 Task: Create a rule from the Routing list, Task moved to a section -> Set Priority in the project AgileGator , set the section as Done clear the priority
Action: Mouse moved to (1361, 125)
Screenshot: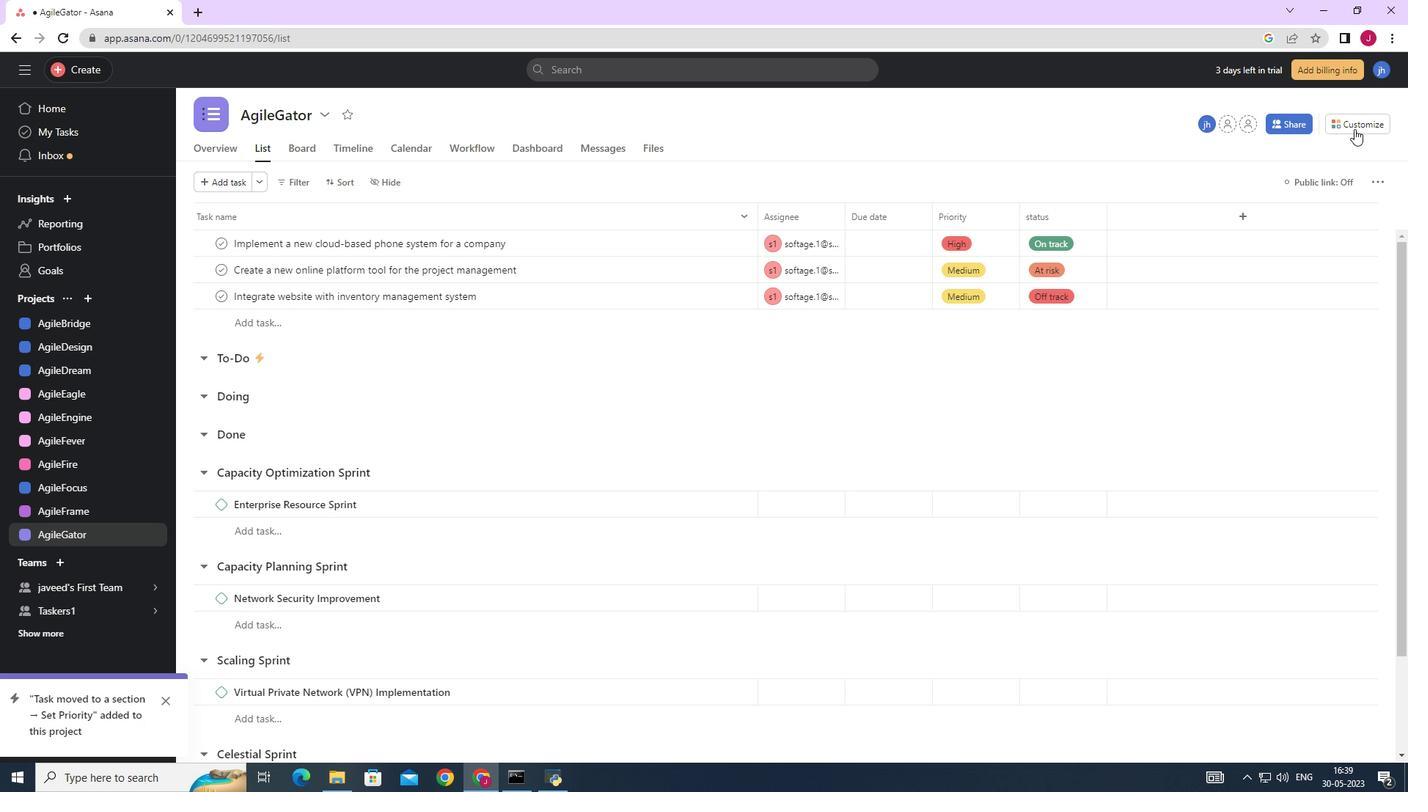 
Action: Mouse pressed left at (1361, 125)
Screenshot: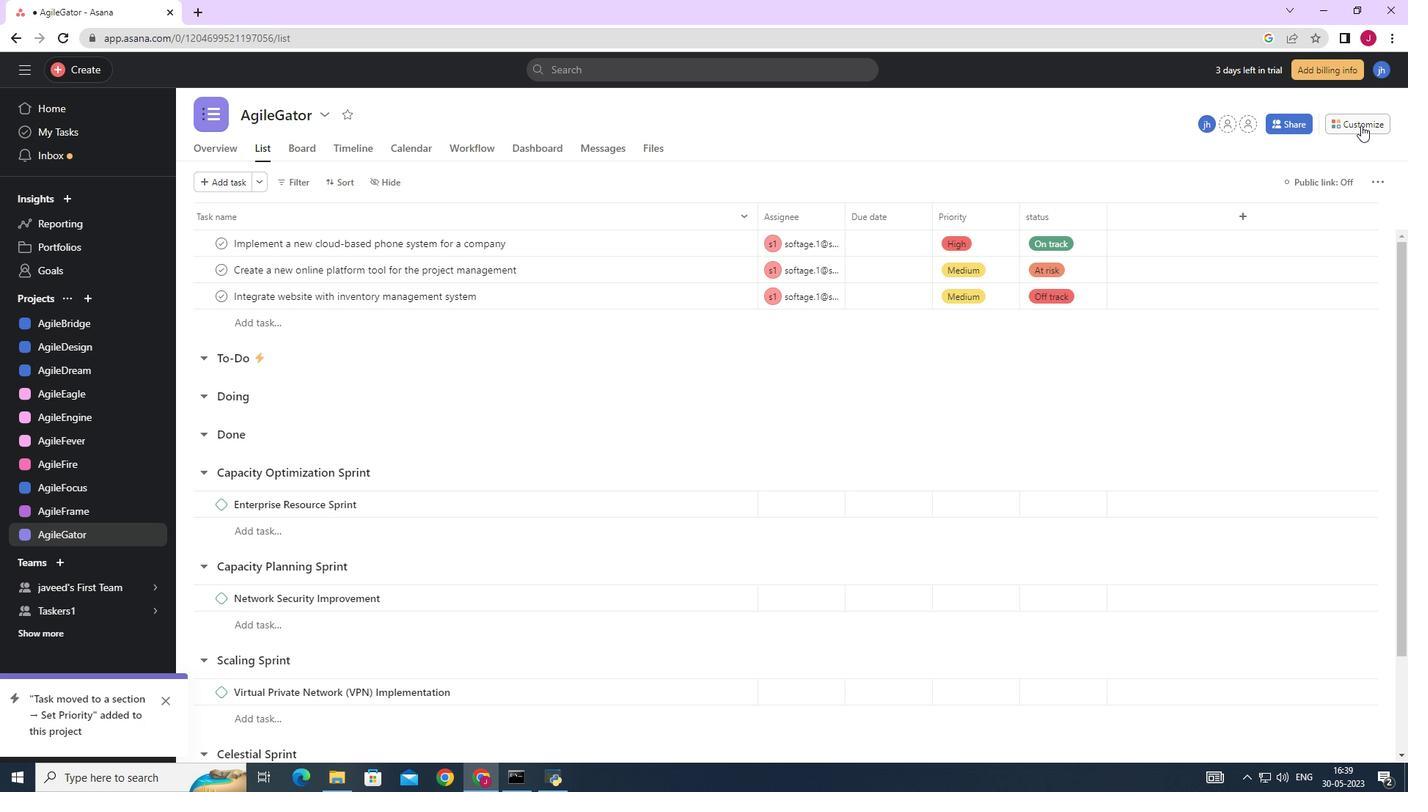 
Action: Mouse moved to (1113, 313)
Screenshot: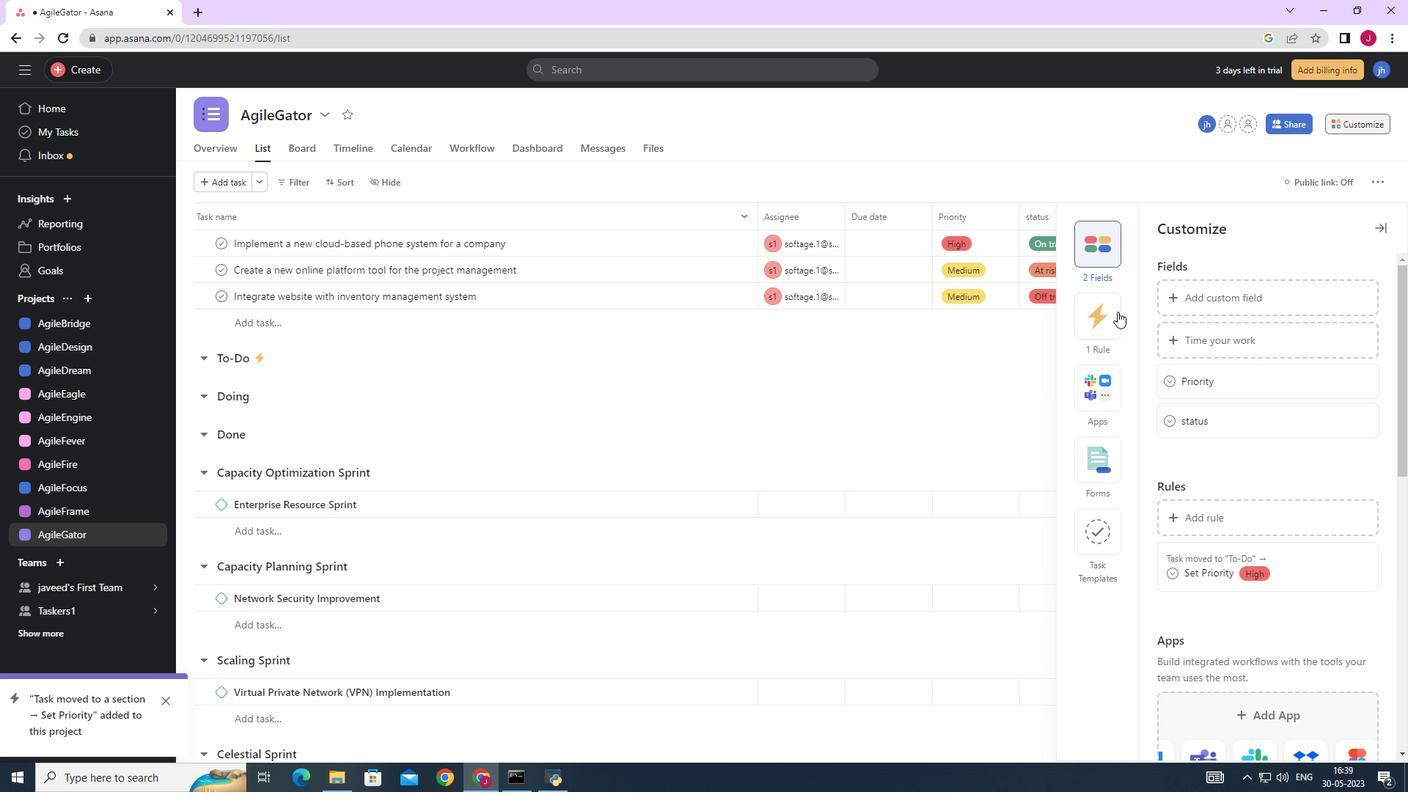 
Action: Mouse pressed left at (1113, 313)
Screenshot: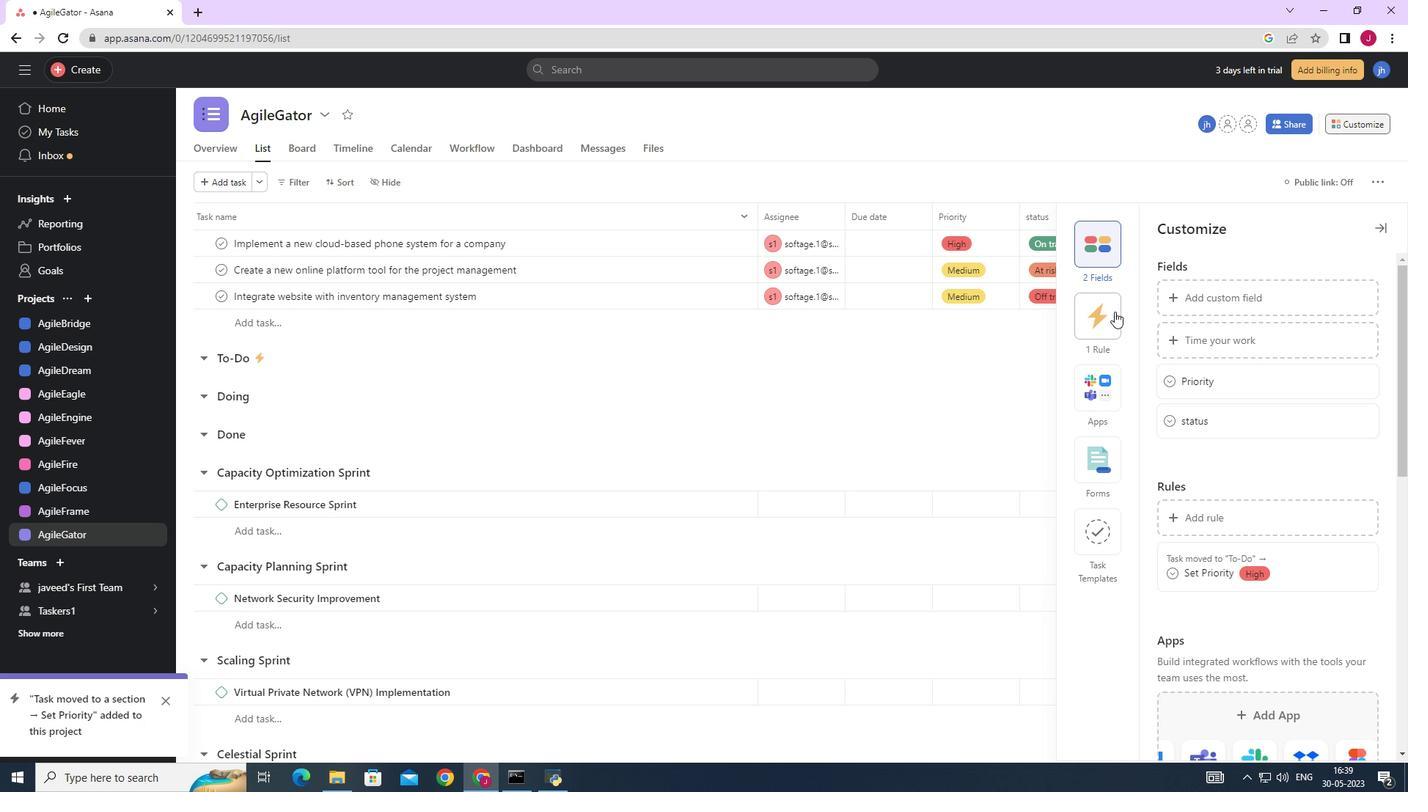 
Action: Mouse moved to (1208, 300)
Screenshot: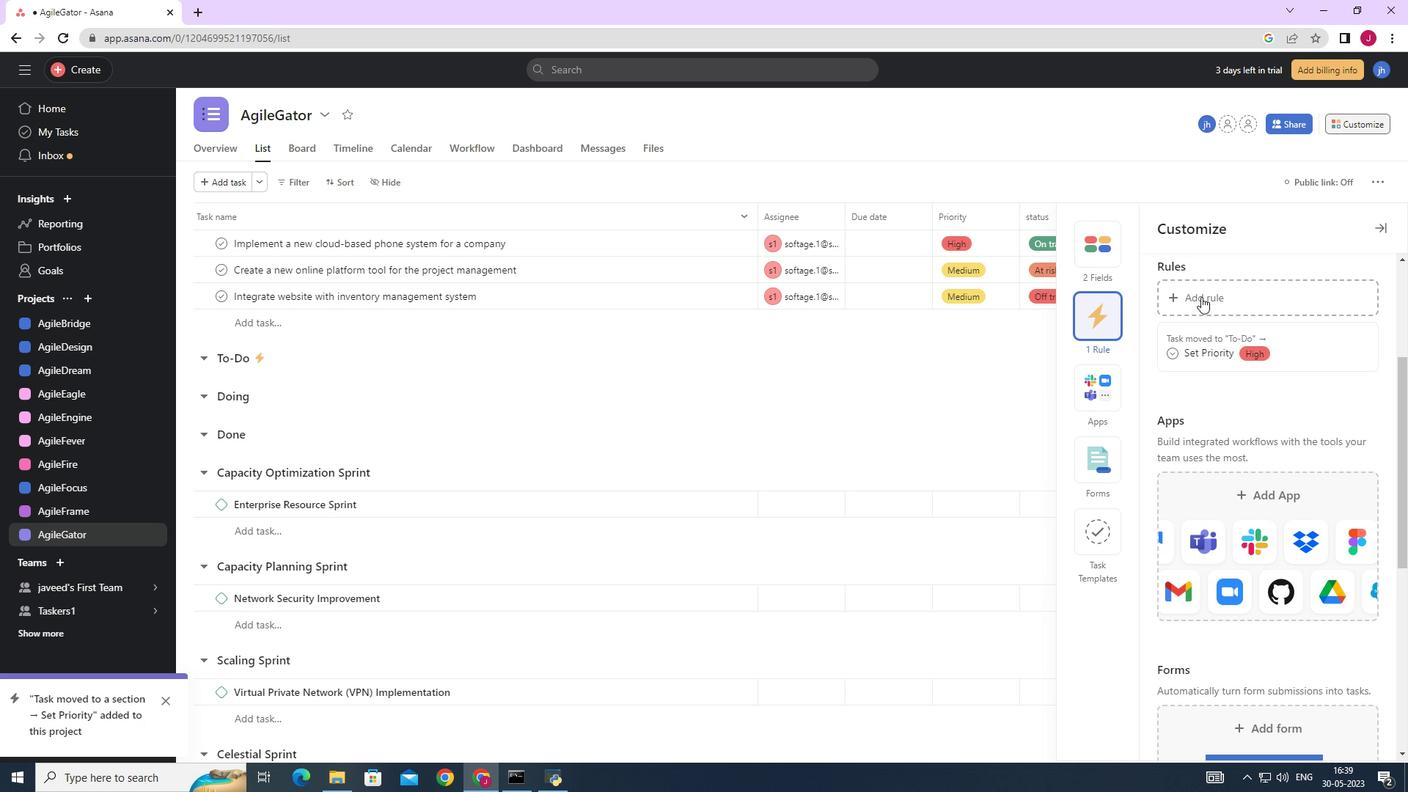 
Action: Mouse pressed left at (1208, 300)
Screenshot: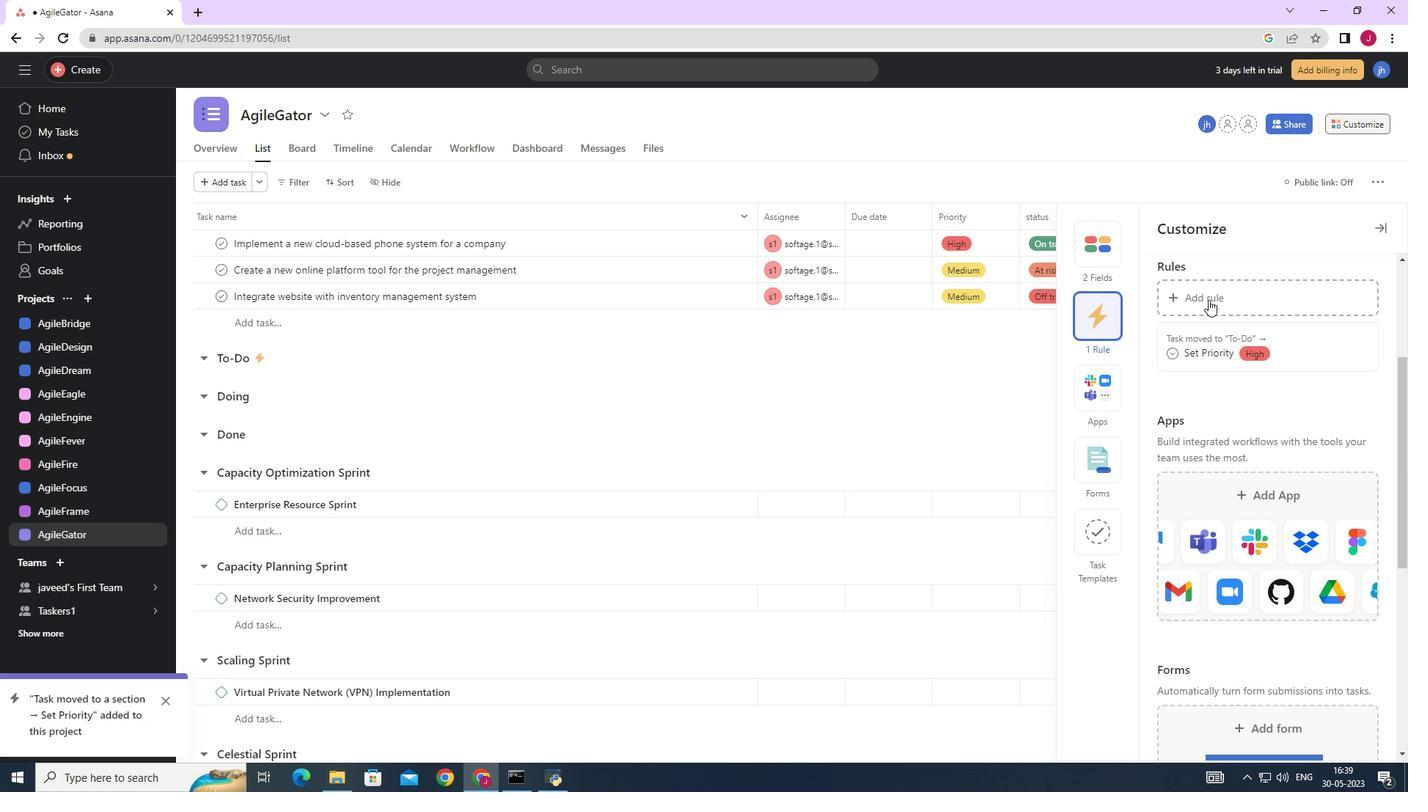 
Action: Mouse moved to (308, 187)
Screenshot: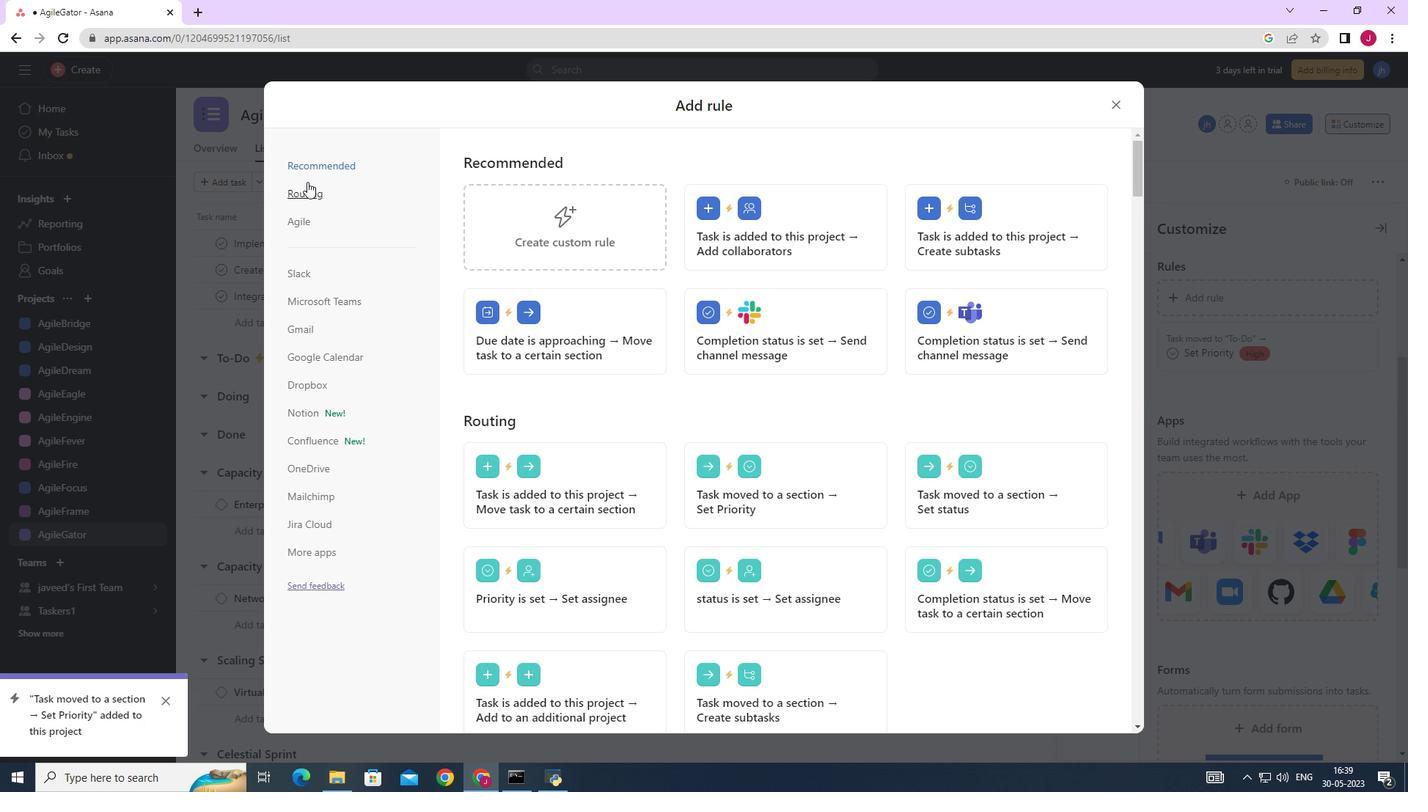 
Action: Mouse pressed left at (308, 187)
Screenshot: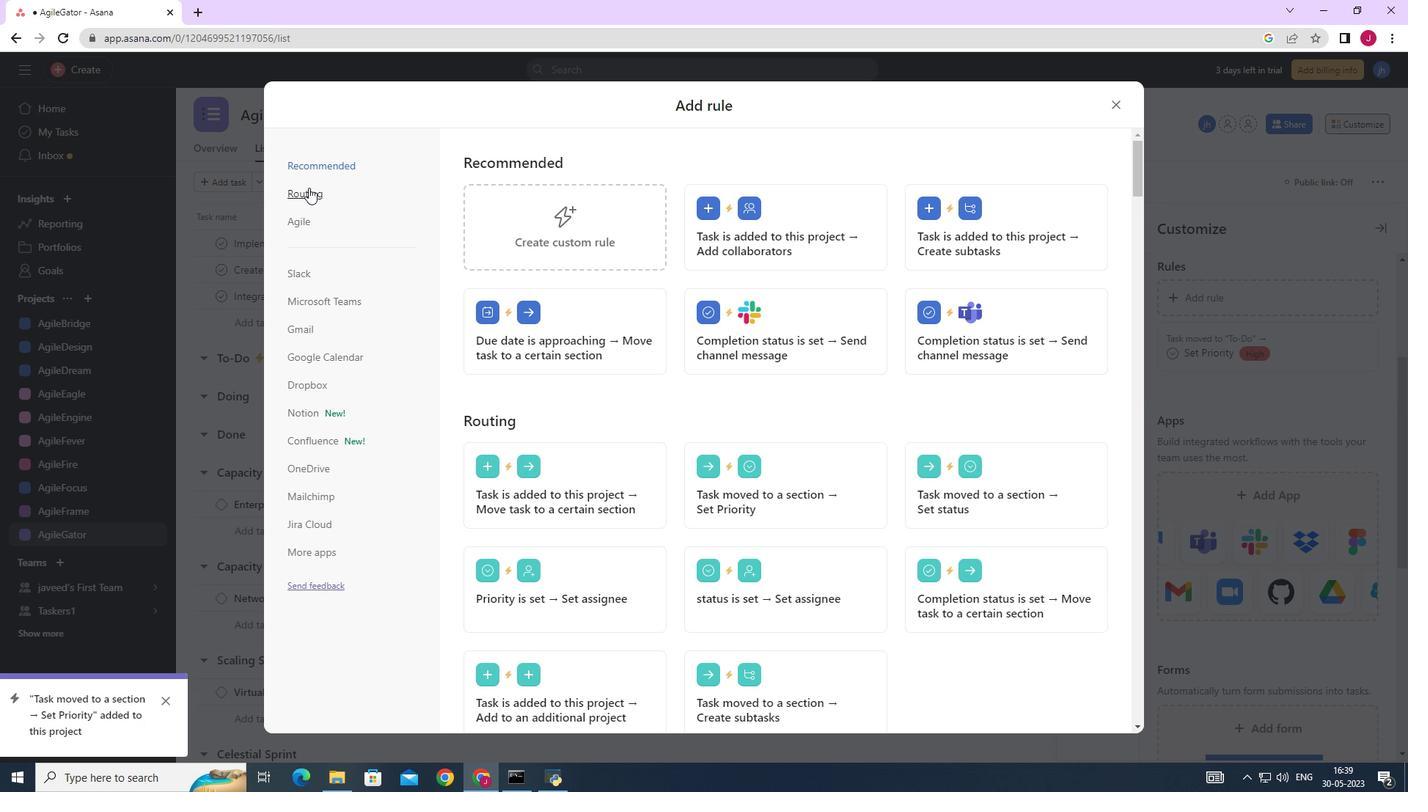 
Action: Mouse moved to (782, 239)
Screenshot: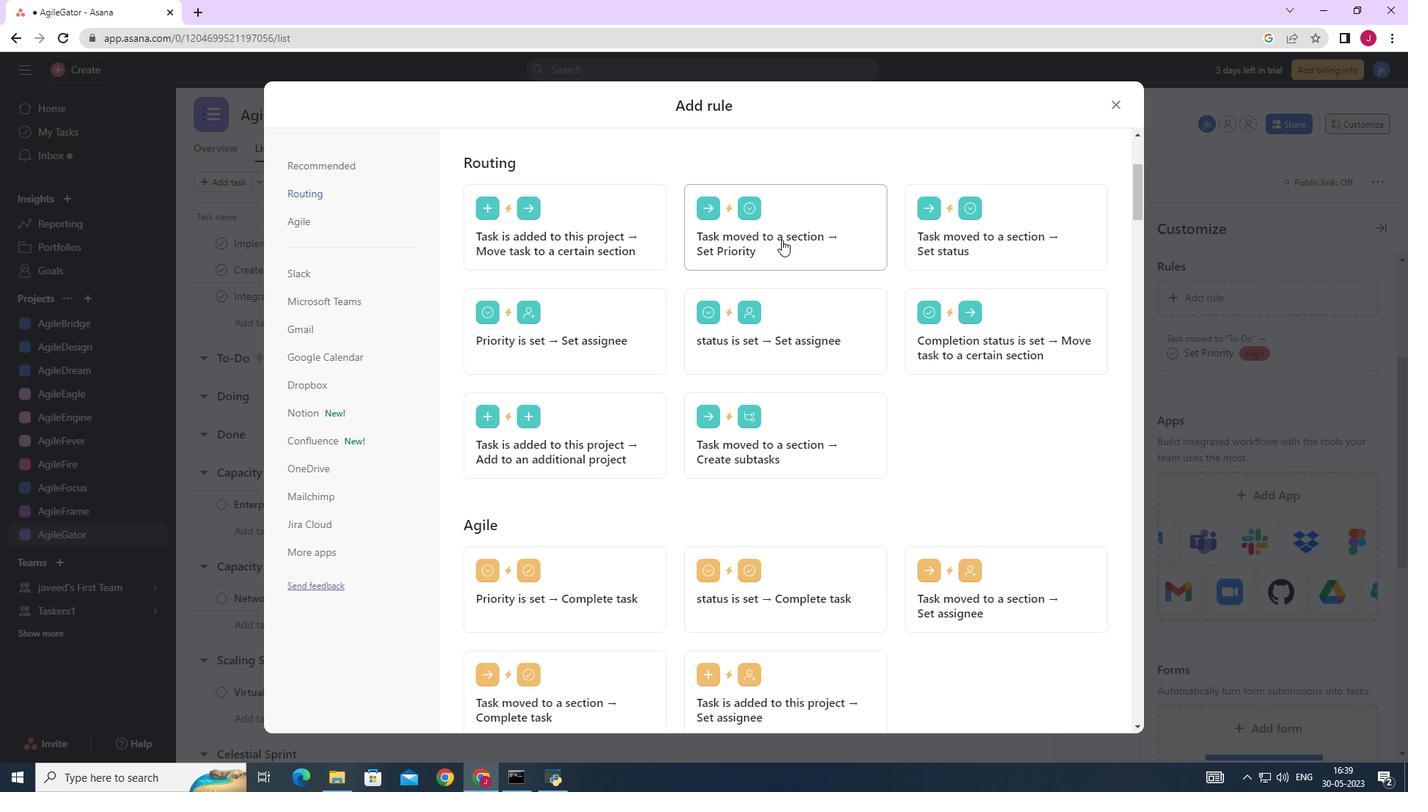 
Action: Mouse pressed left at (782, 239)
Screenshot: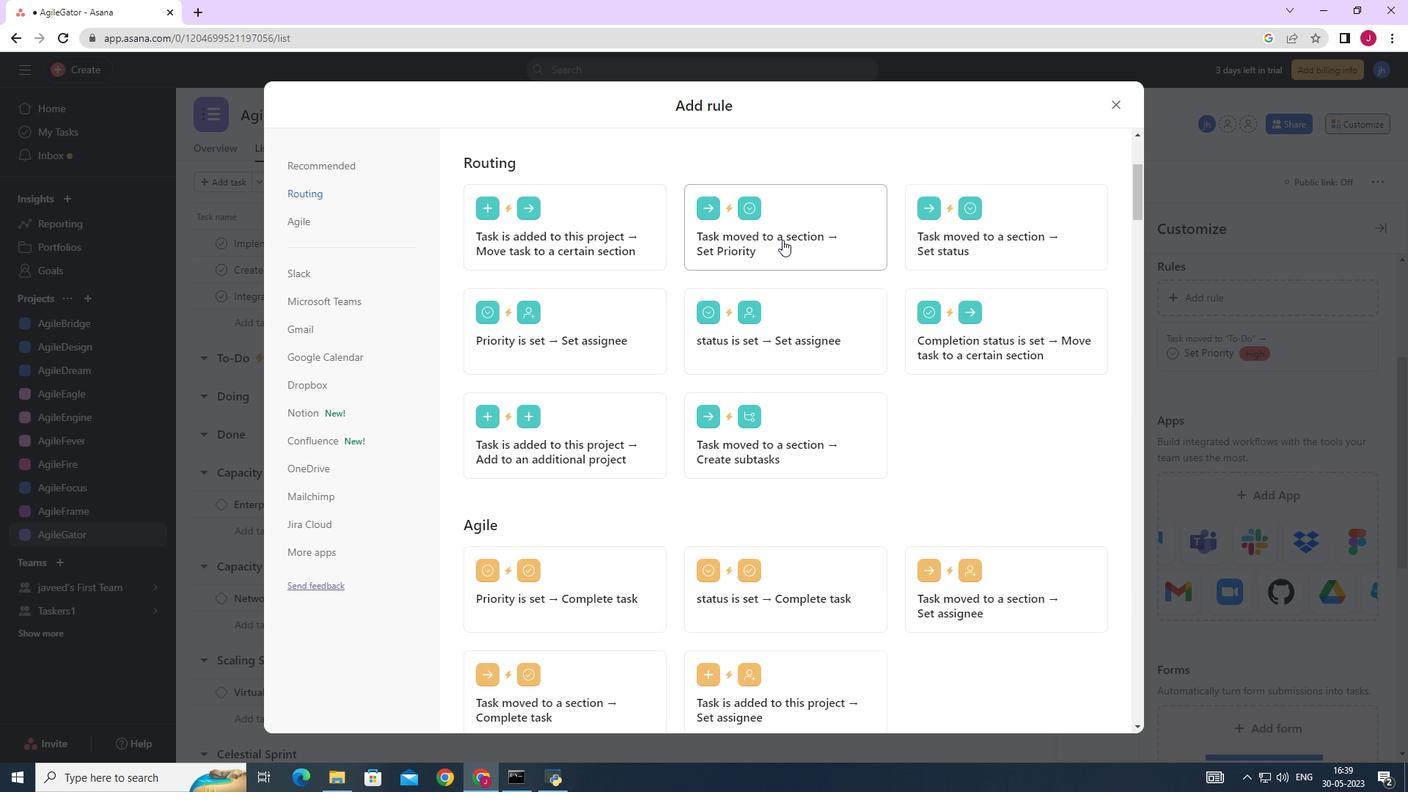
Action: Mouse moved to (528, 408)
Screenshot: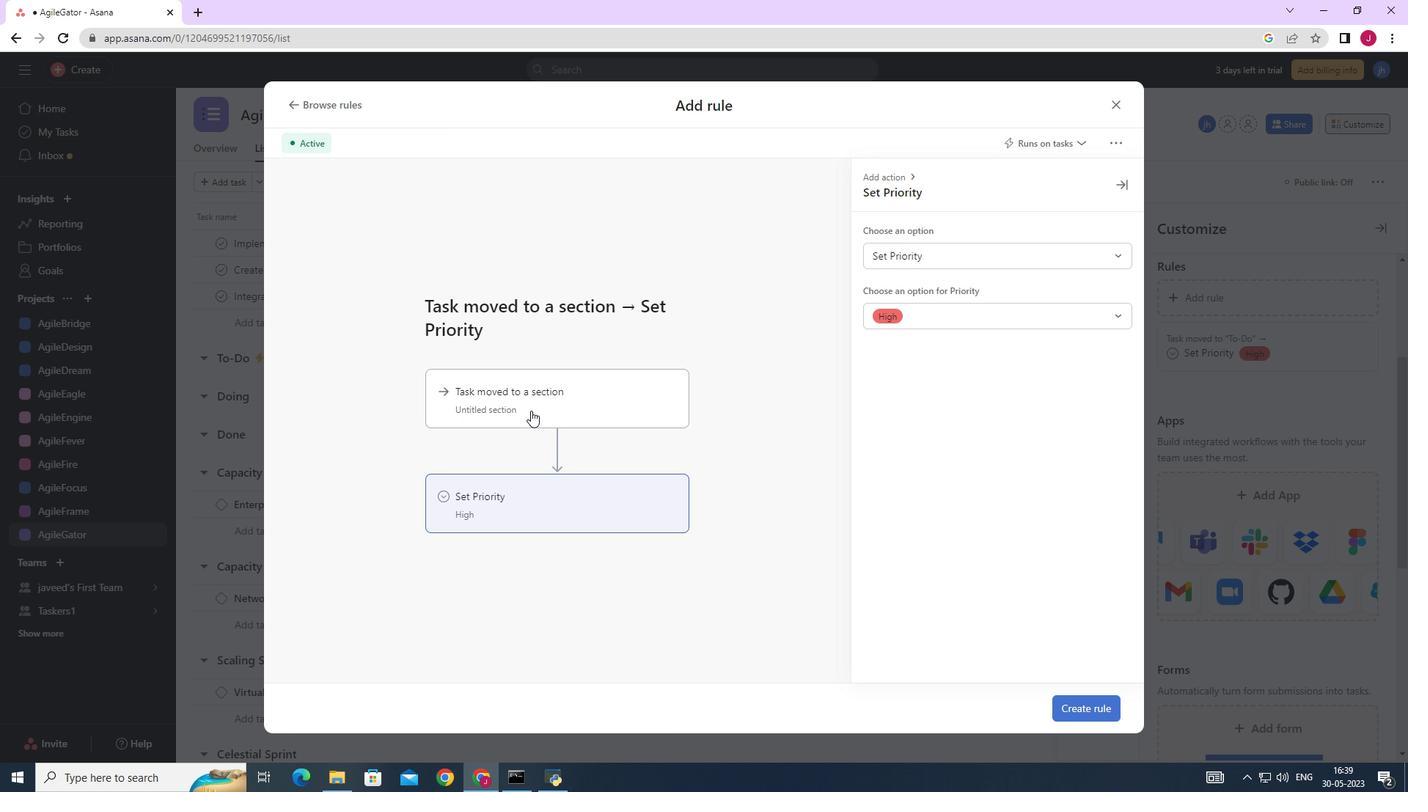 
Action: Mouse pressed left at (528, 408)
Screenshot: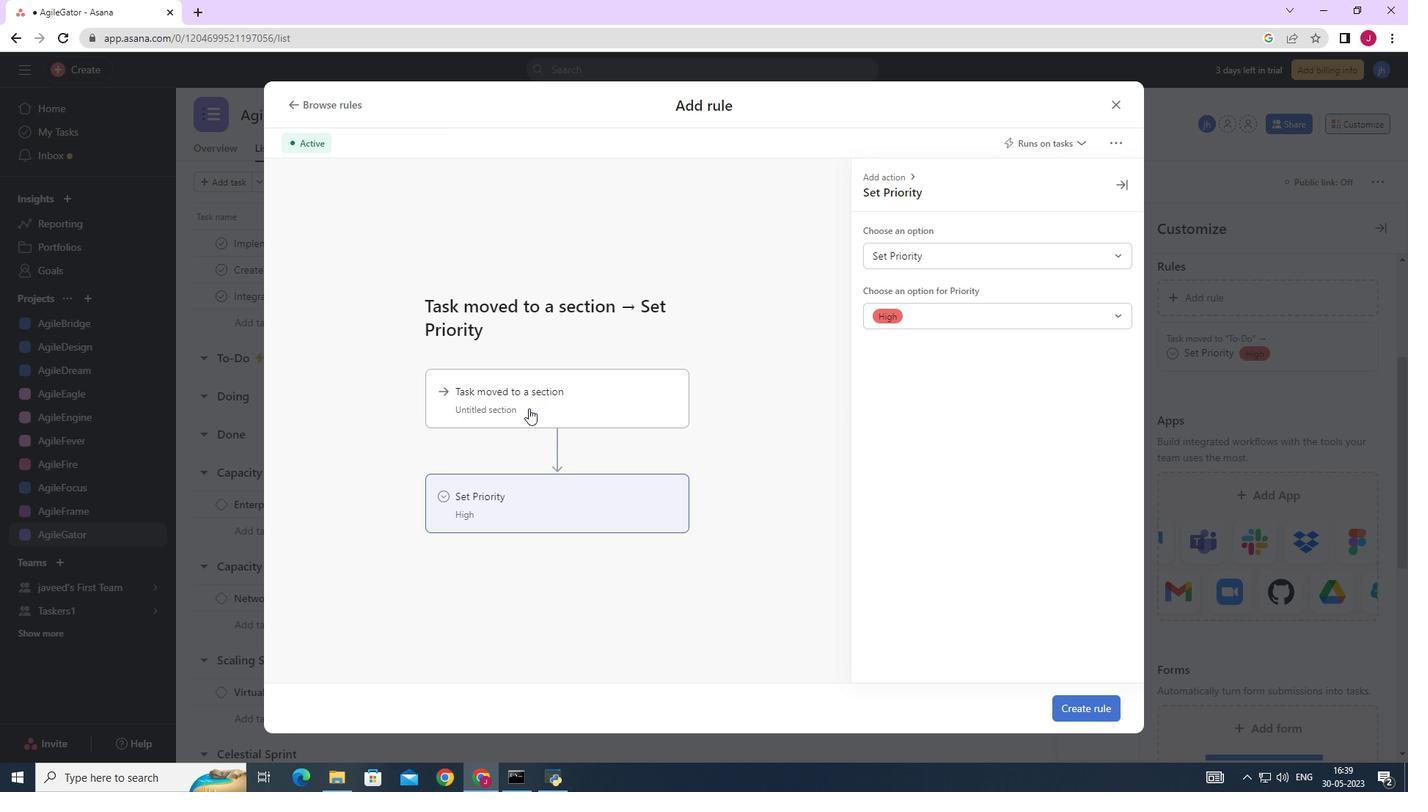 
Action: Mouse moved to (936, 255)
Screenshot: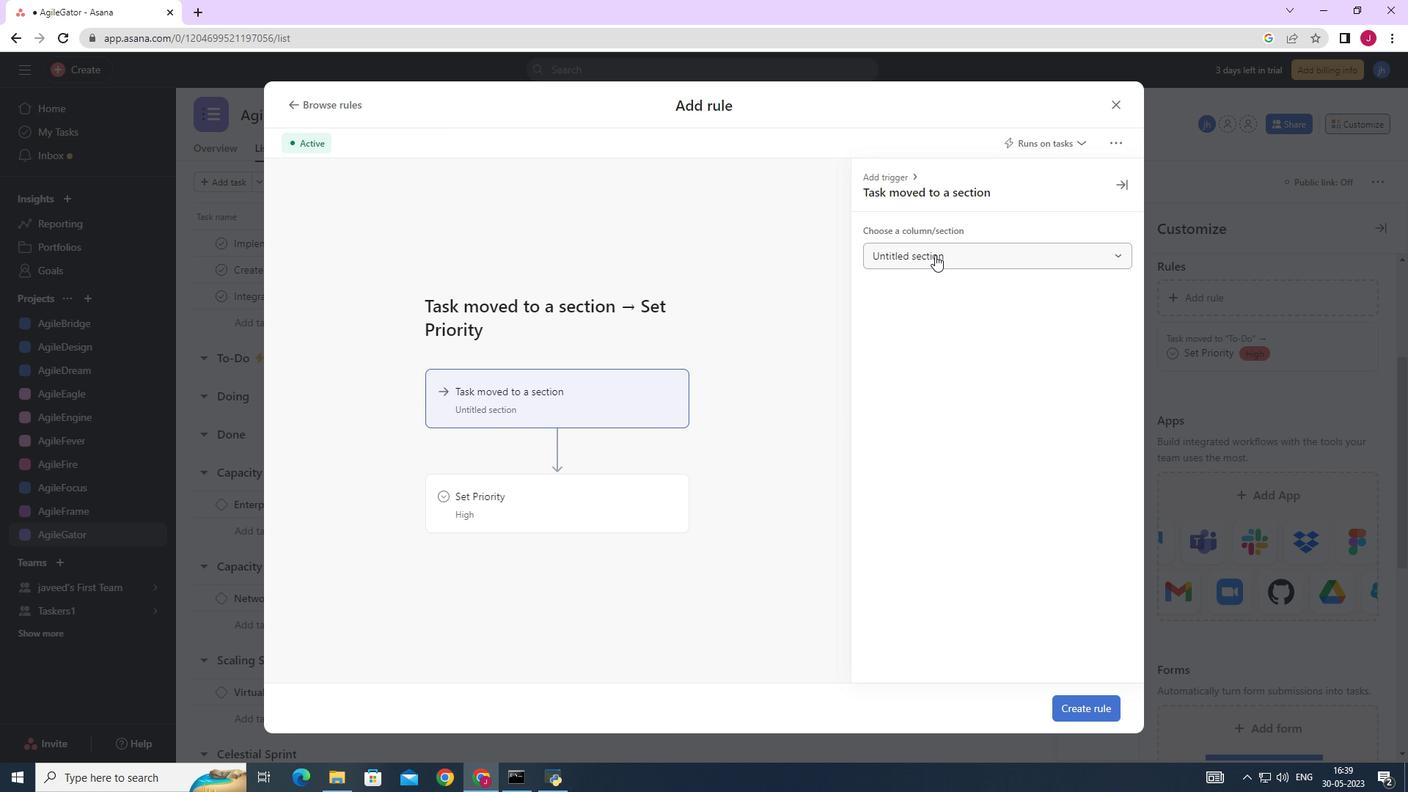 
Action: Mouse pressed left at (936, 255)
Screenshot: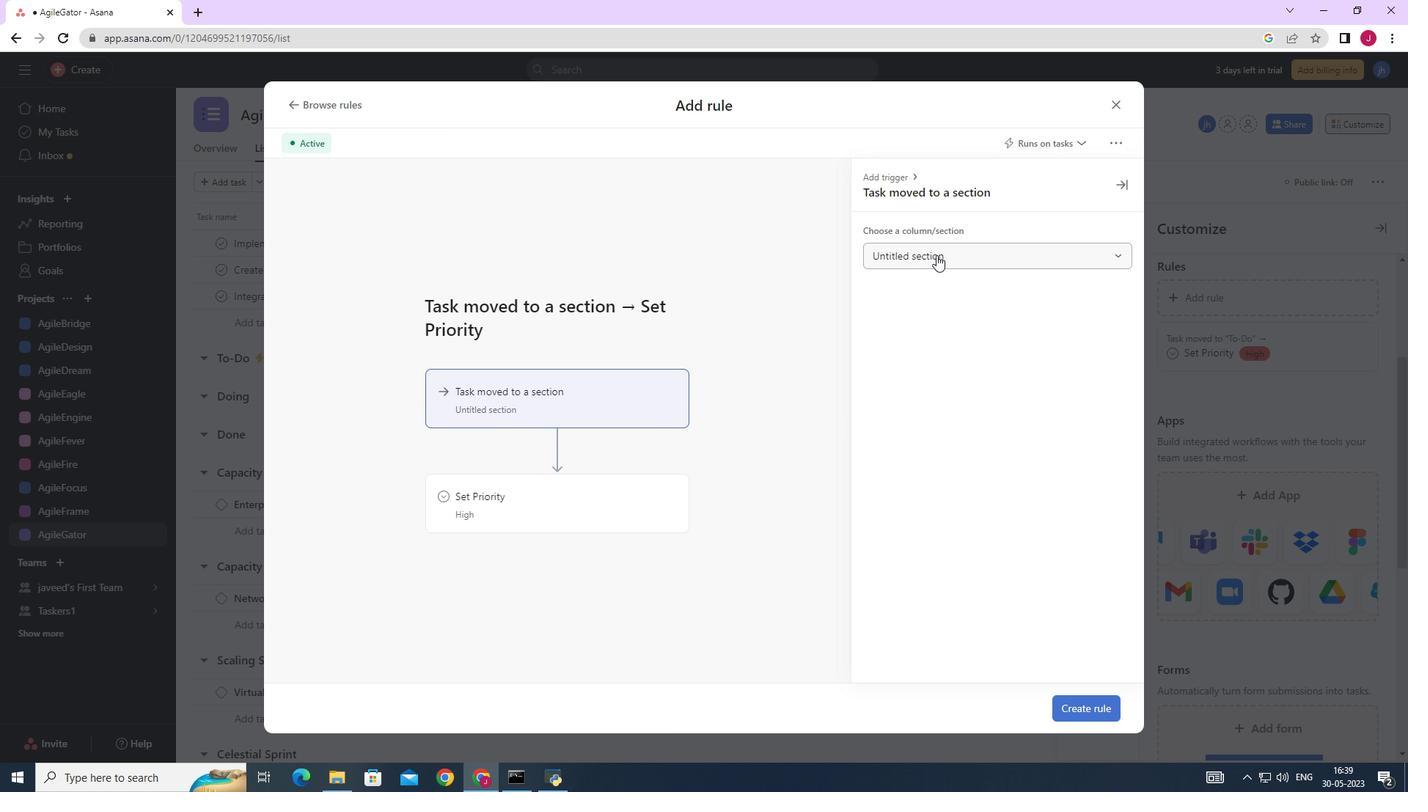
Action: Mouse moved to (904, 360)
Screenshot: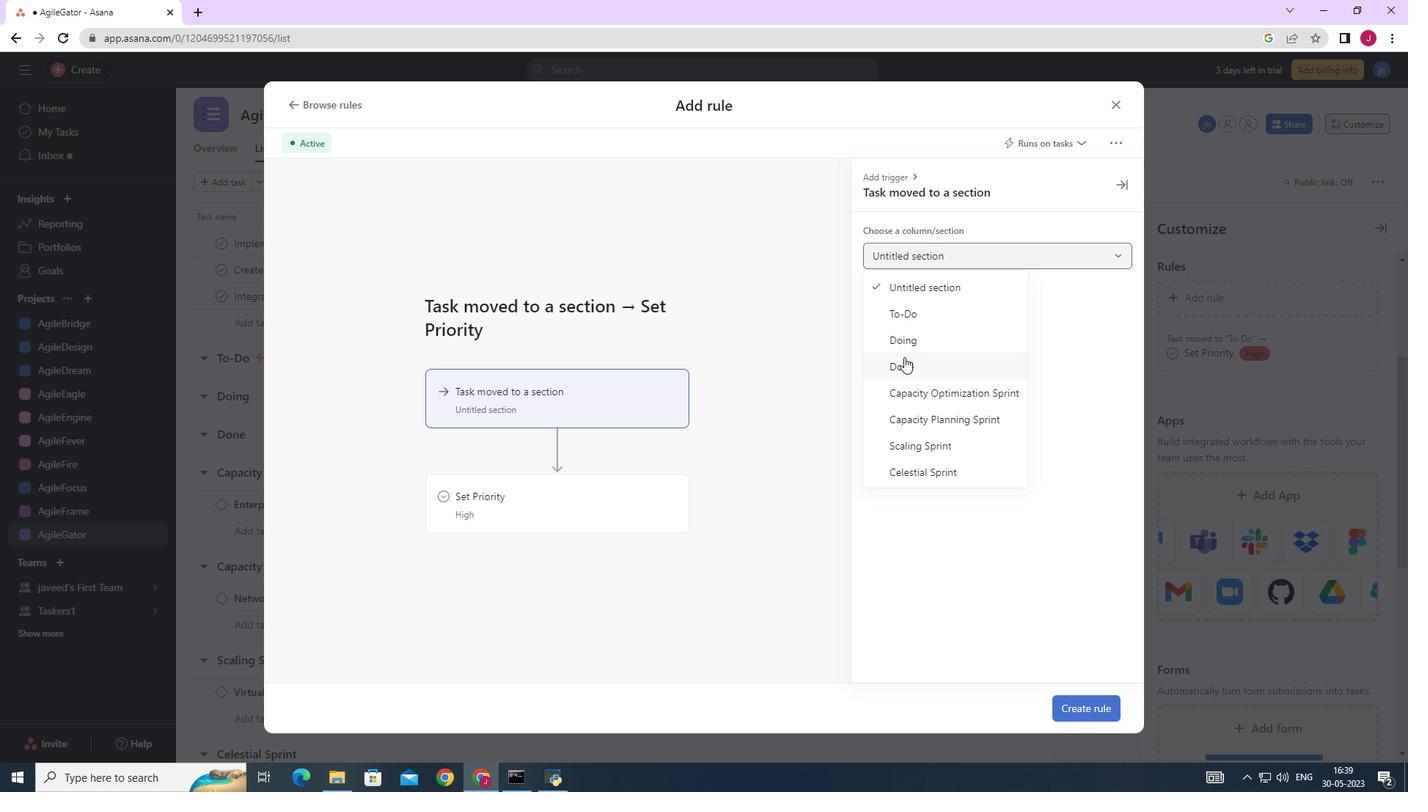 
Action: Mouse pressed left at (904, 360)
Screenshot: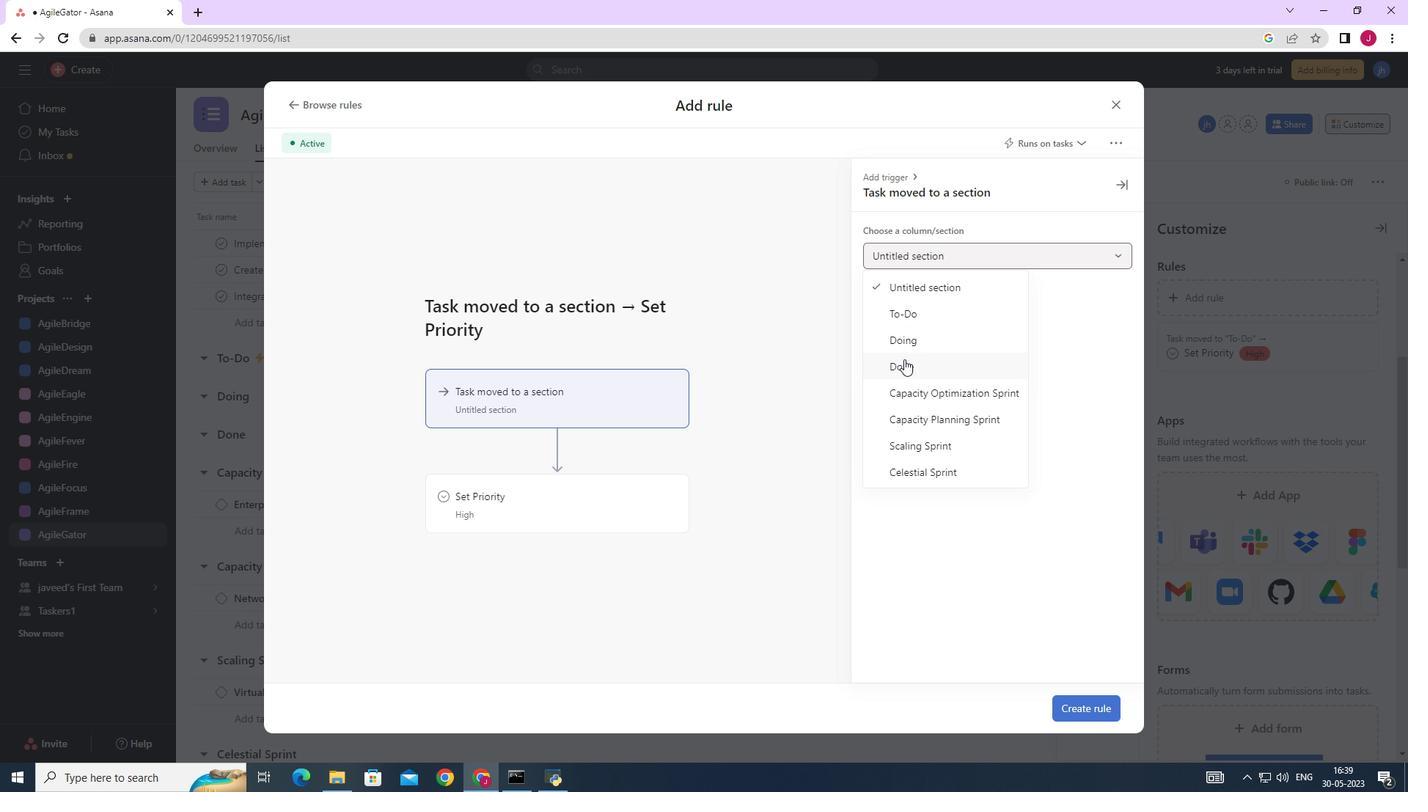 
Action: Mouse moved to (503, 505)
Screenshot: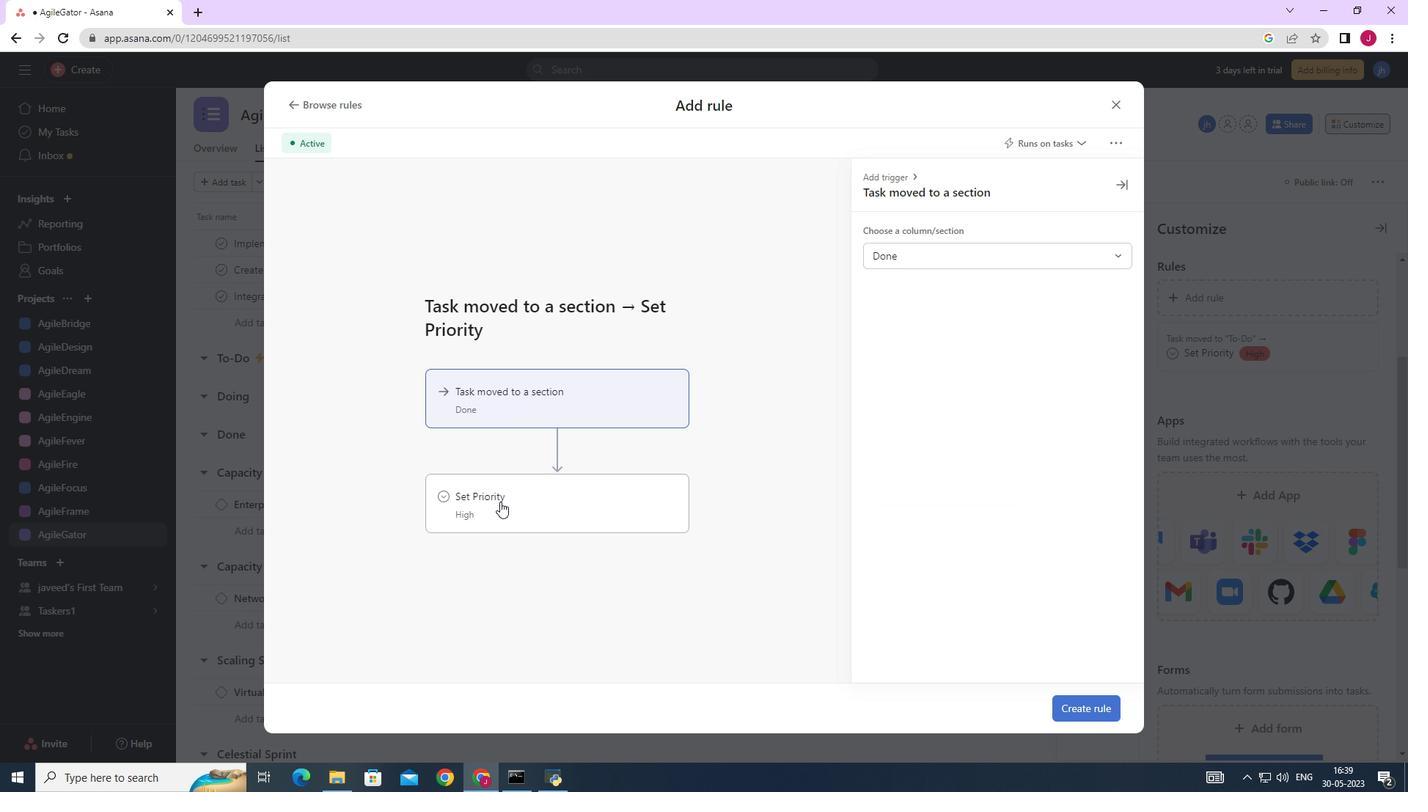 
Action: Mouse pressed left at (503, 505)
Screenshot: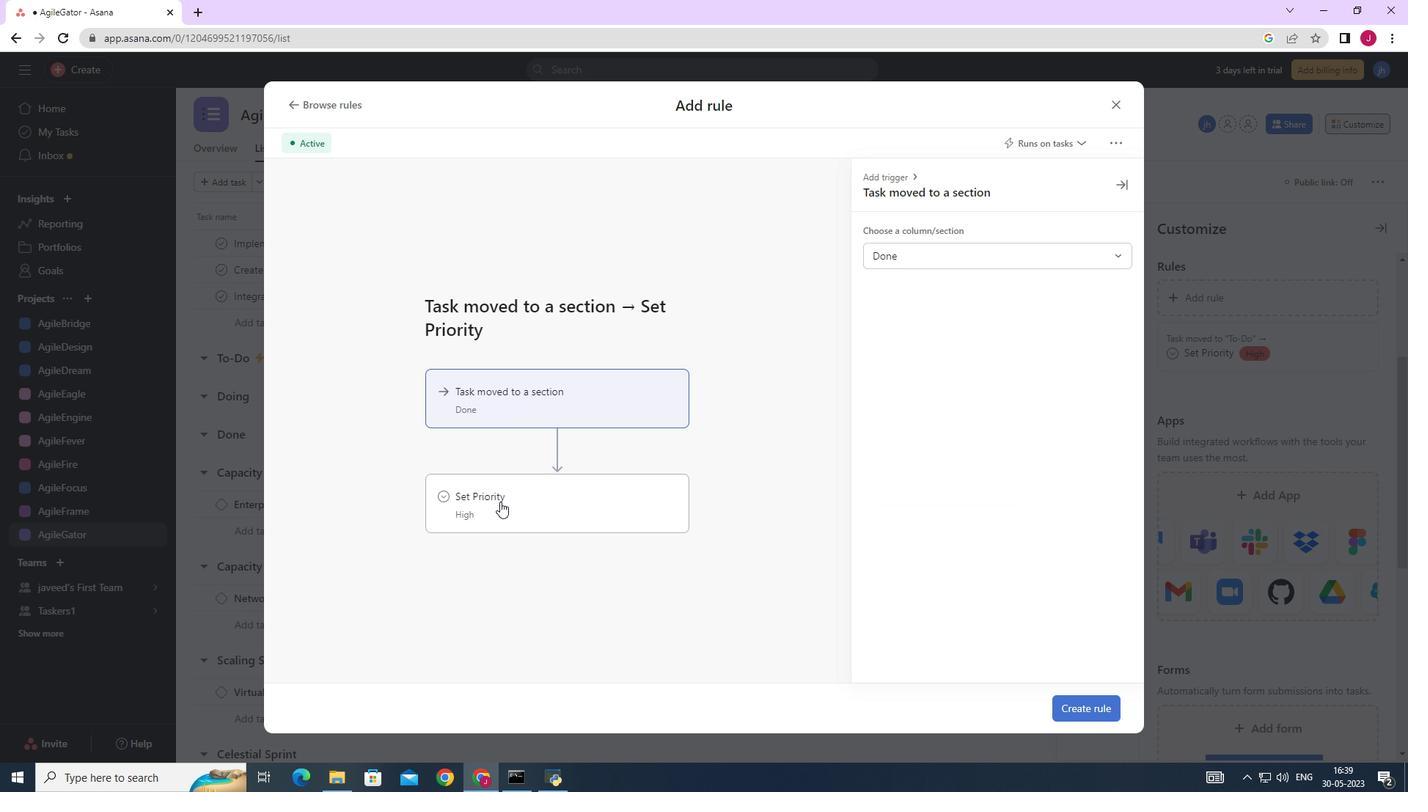 
Action: Mouse moved to (932, 250)
Screenshot: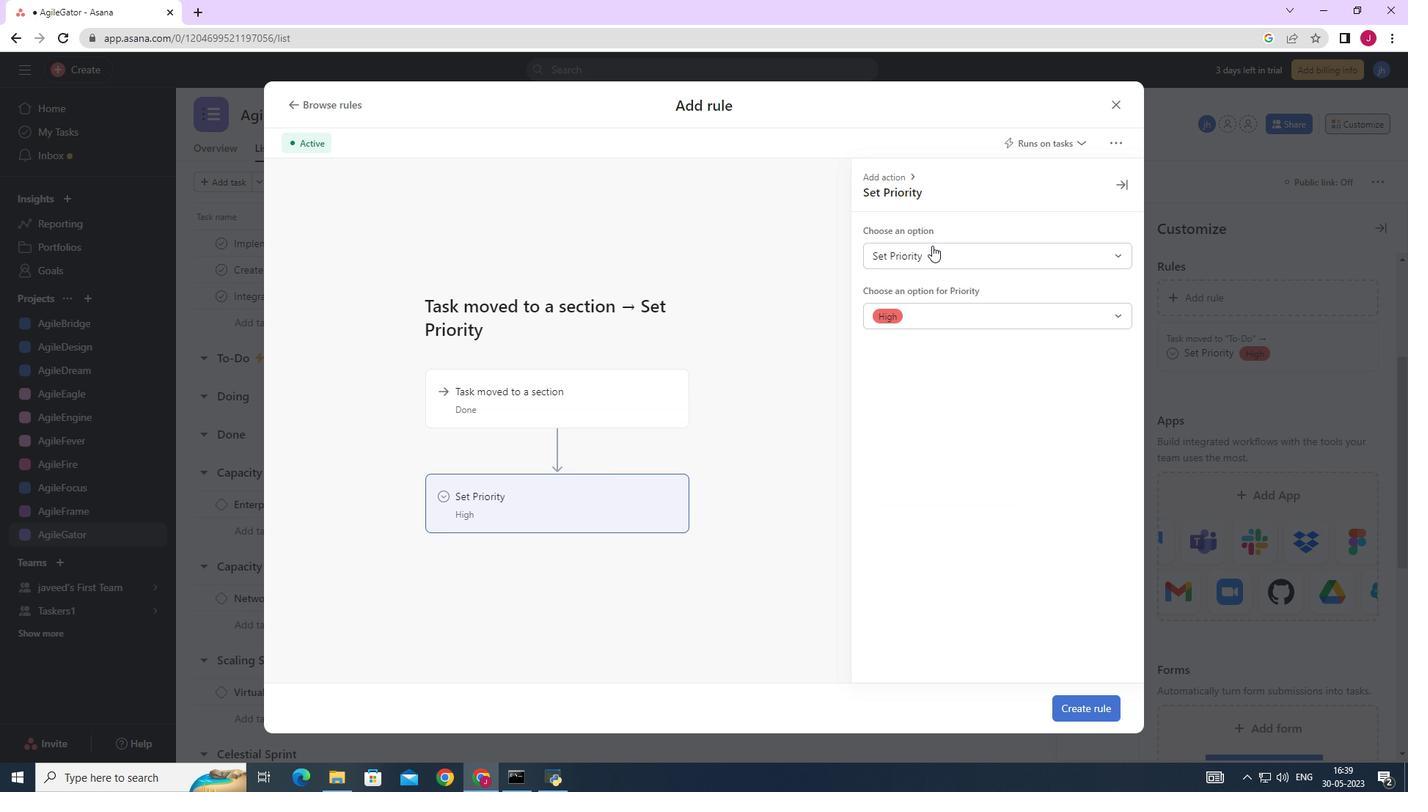 
Action: Mouse pressed left at (932, 250)
Screenshot: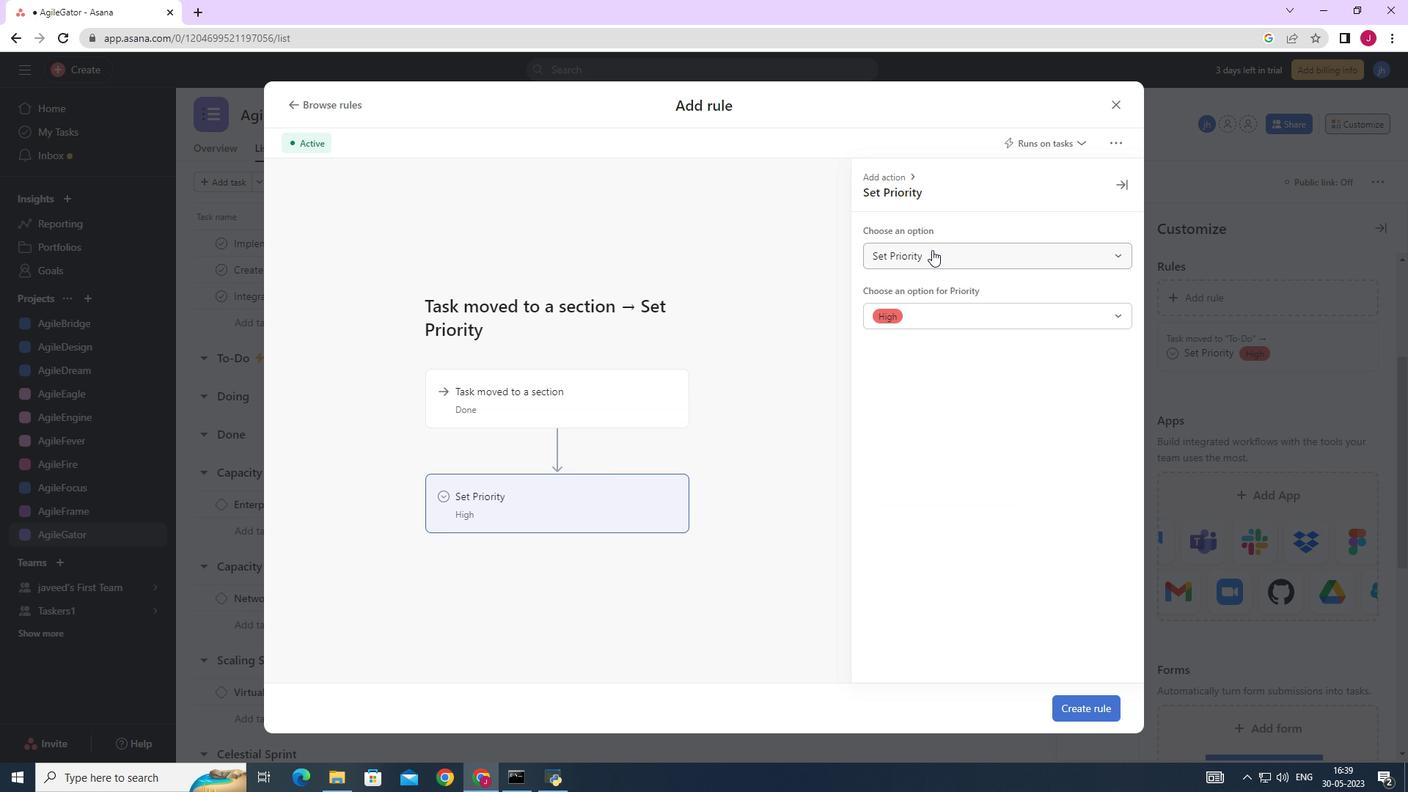 
Action: Mouse moved to (927, 316)
Screenshot: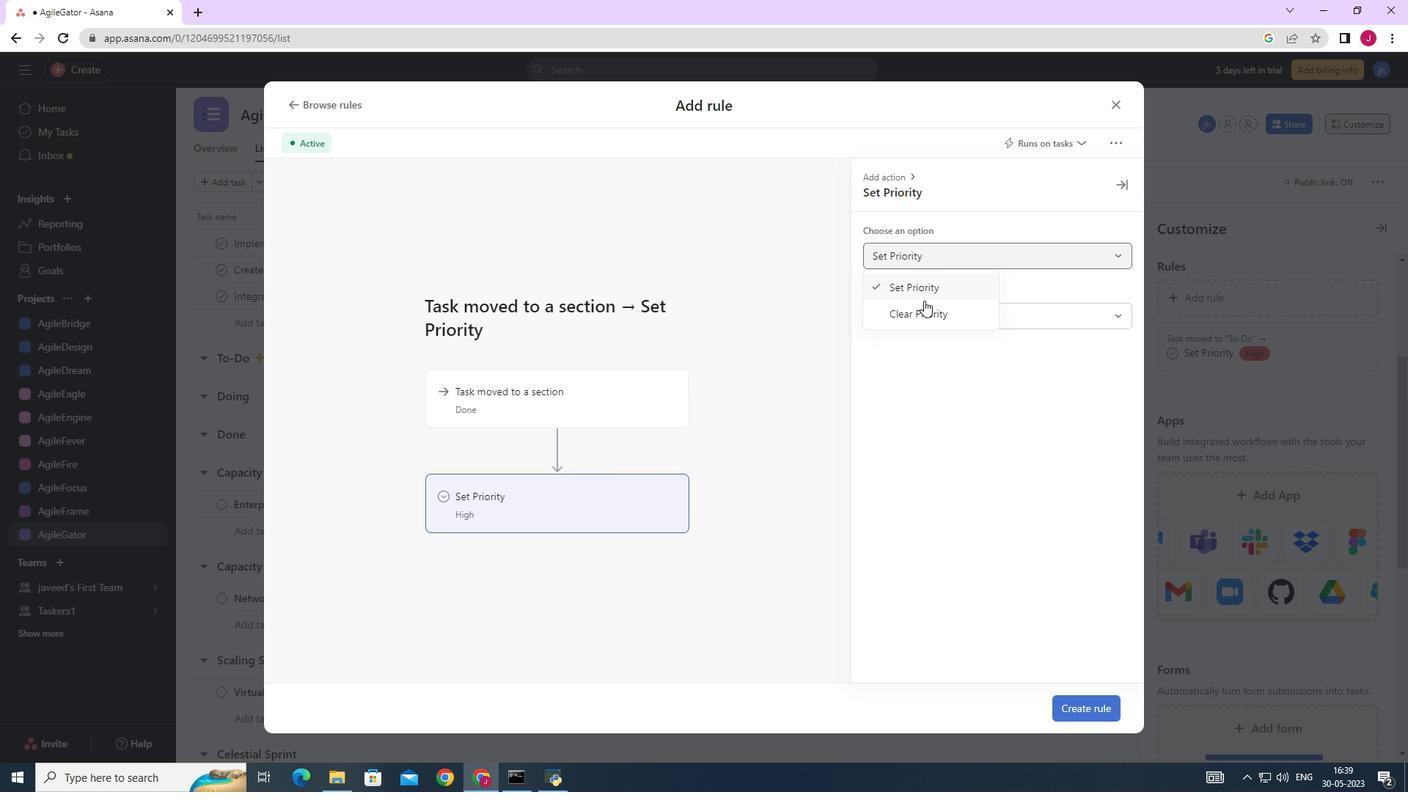 
Action: Mouse pressed left at (927, 316)
Screenshot: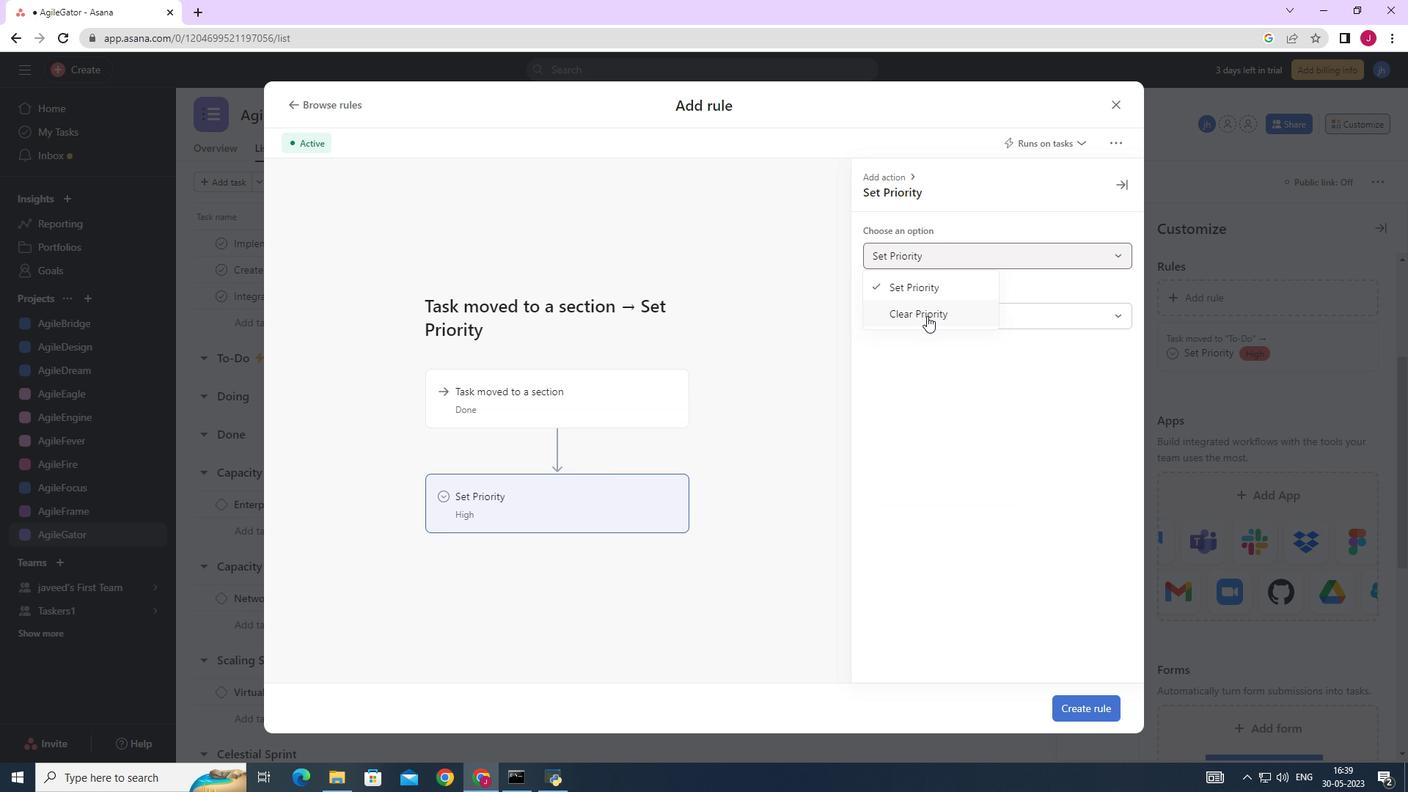 
Action: Mouse moved to (558, 506)
Screenshot: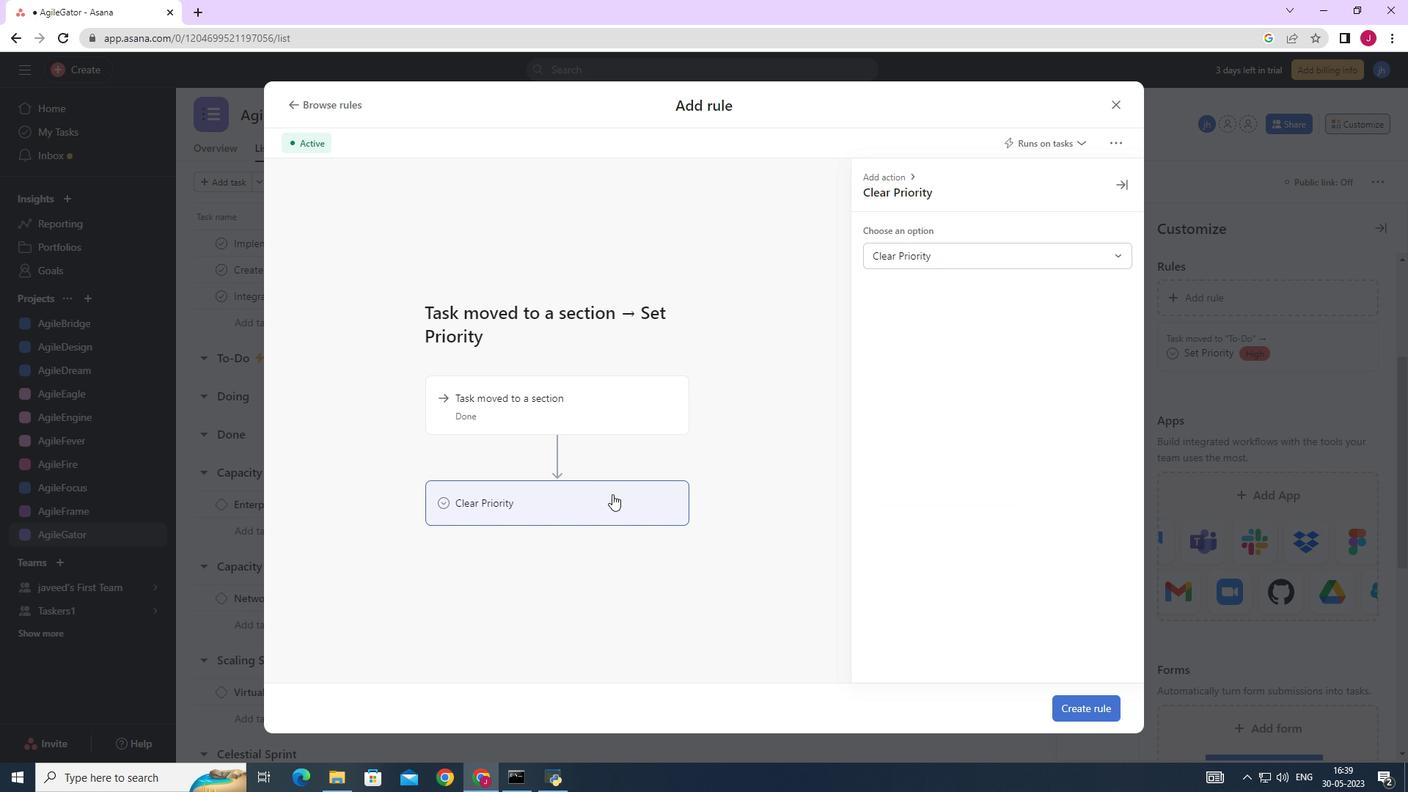 
Action: Mouse pressed left at (558, 506)
Screenshot: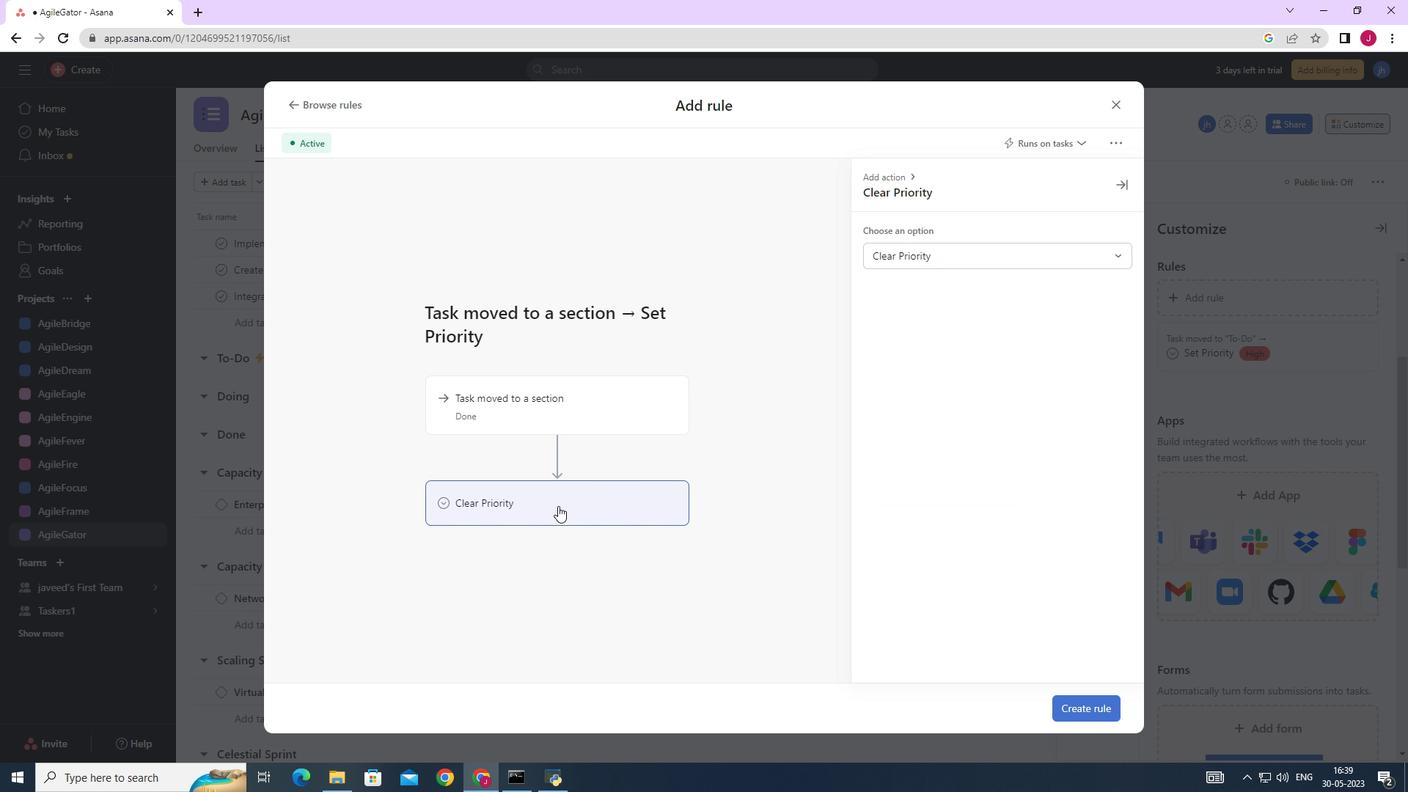 
Action: Mouse moved to (1096, 712)
Screenshot: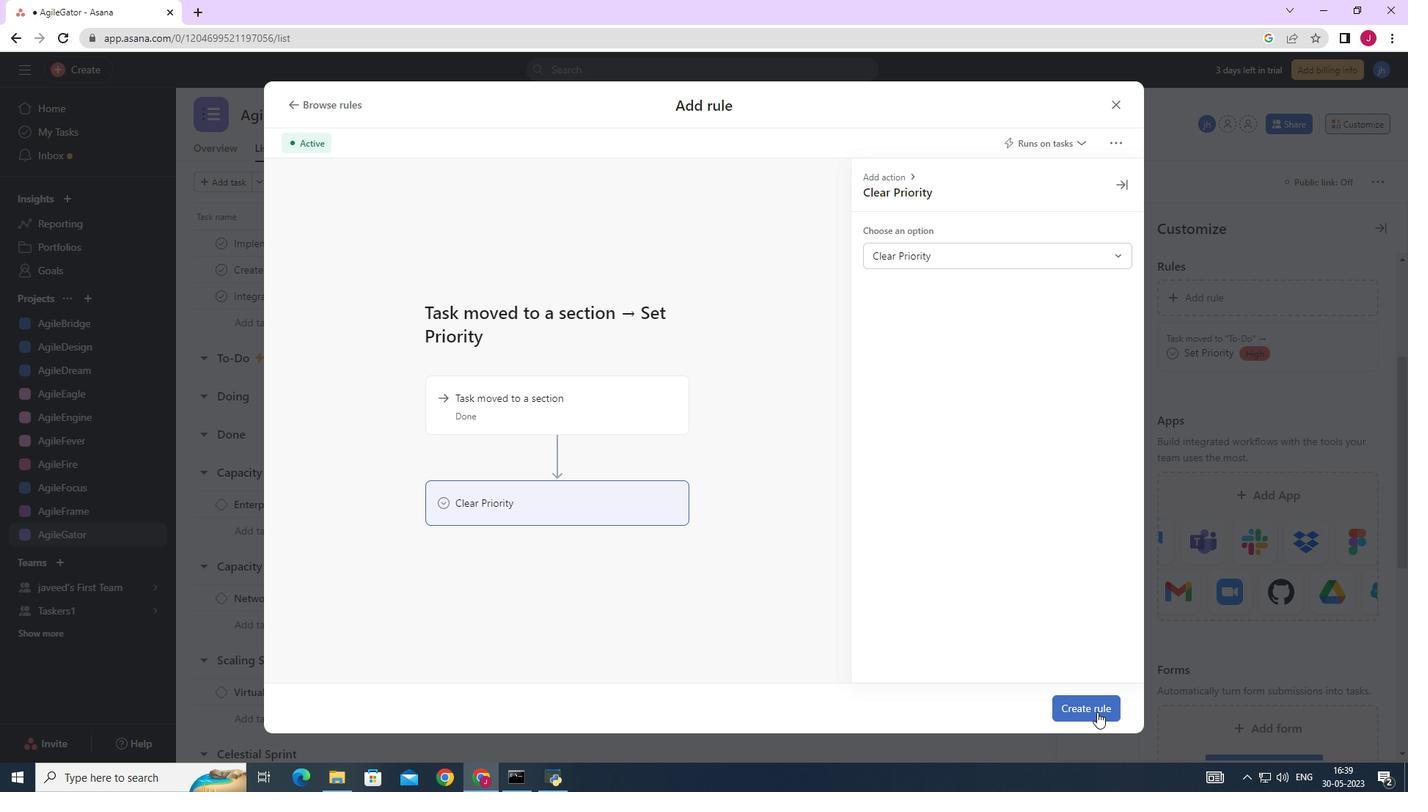 
Action: Mouse pressed left at (1096, 712)
Screenshot: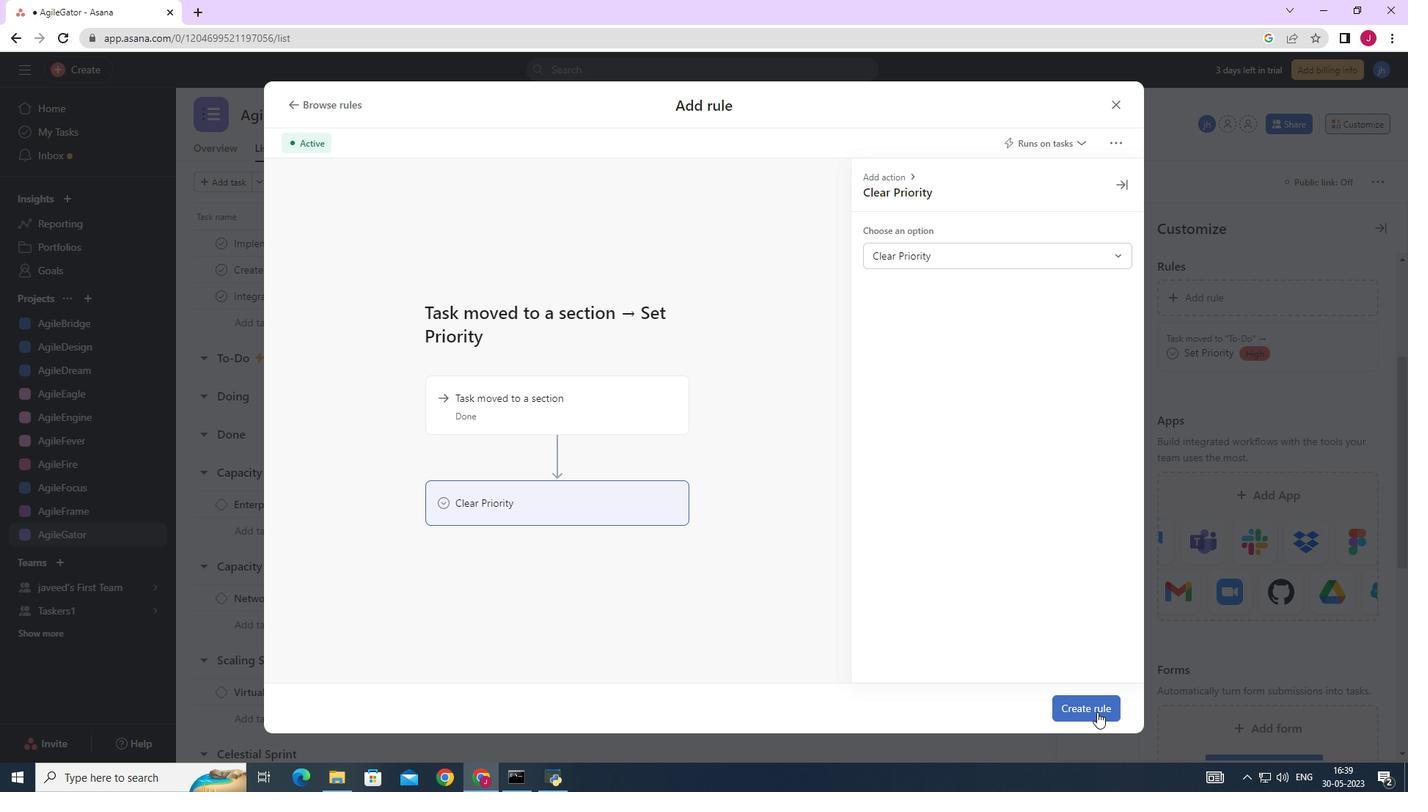 
Action: Mouse moved to (854, 421)
Screenshot: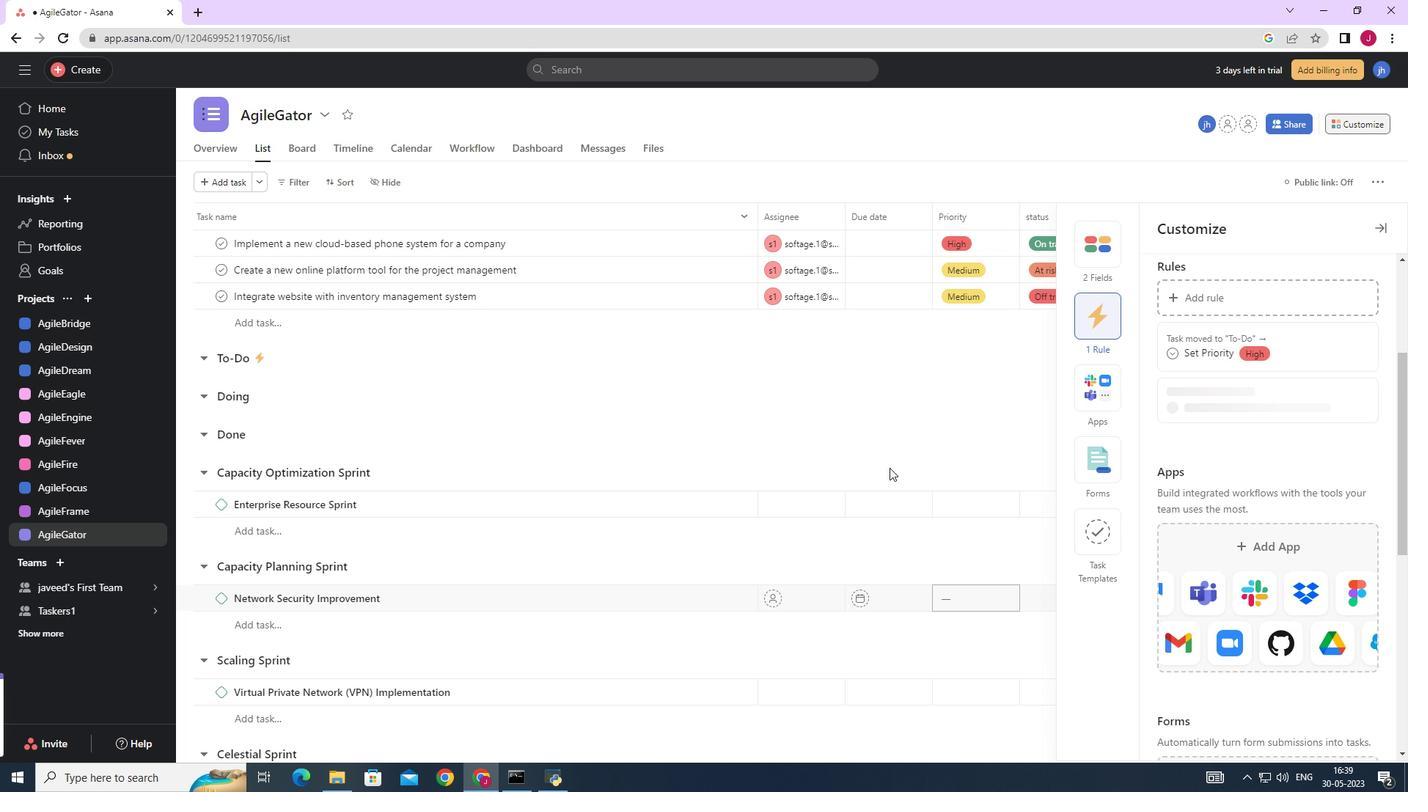 
